 Task: Add Dates with Start Date as Jun 01 2023 and Due Date as Jun 30 2023 to Card Card0023 in Board Board0021 in Workspace Development in Trello
Action: Mouse moved to (325, 363)
Screenshot: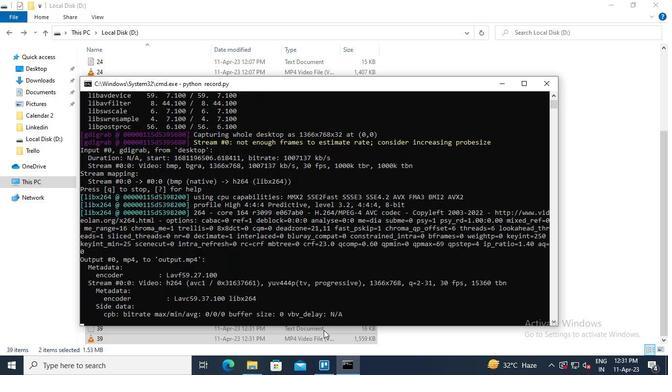 
Action: Mouse pressed left at (325, 363)
Screenshot: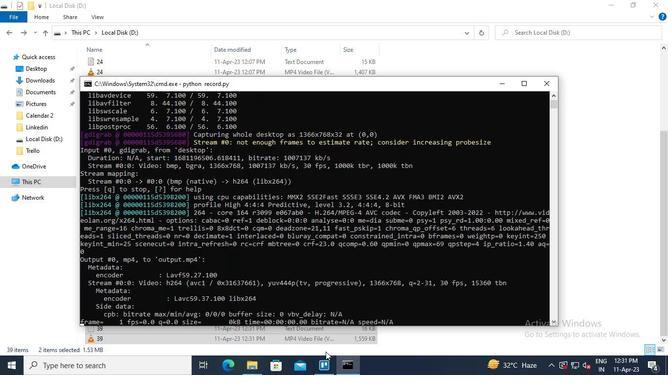 
Action: Mouse moved to (161, 264)
Screenshot: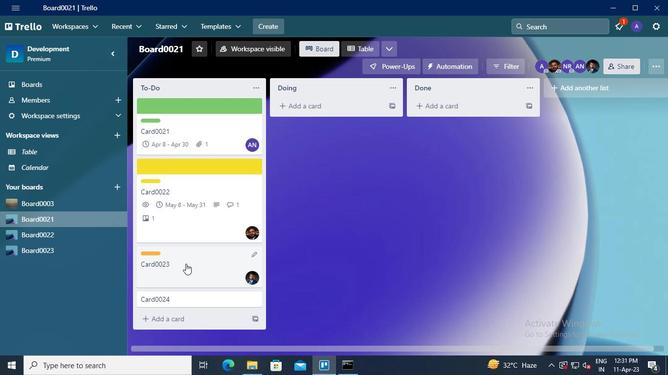 
Action: Mouse pressed left at (161, 264)
Screenshot: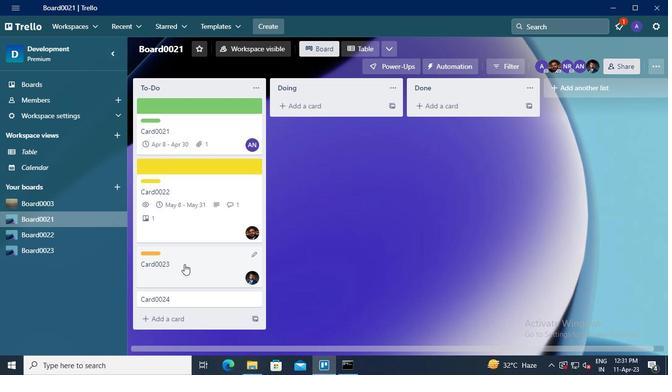 
Action: Mouse moved to (449, 183)
Screenshot: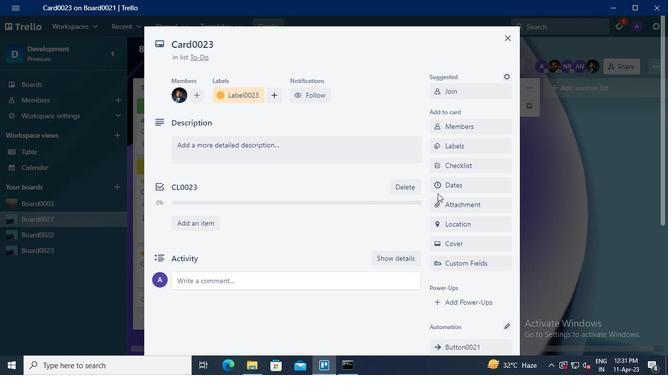 
Action: Mouse pressed left at (449, 183)
Screenshot: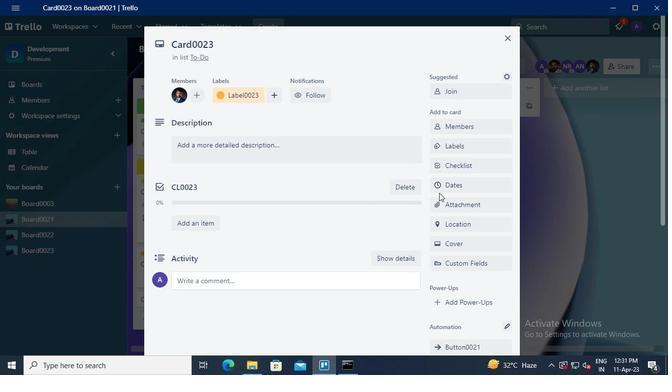 
Action: Mouse moved to (440, 226)
Screenshot: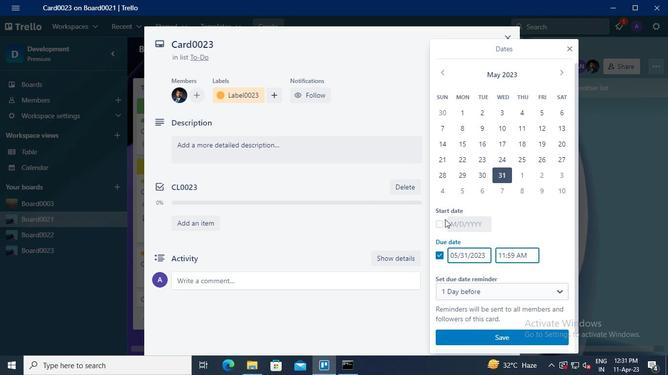 
Action: Mouse pressed left at (440, 226)
Screenshot: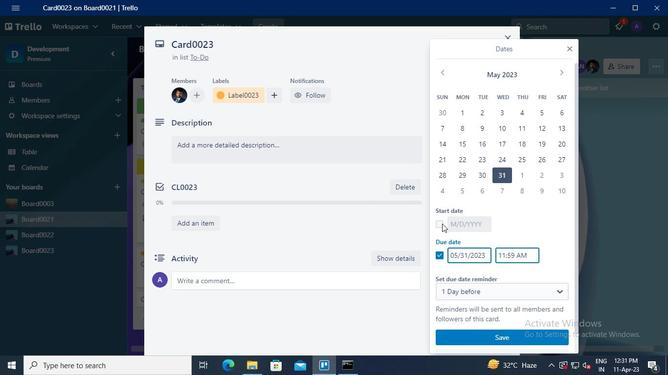 
Action: Mouse moved to (562, 73)
Screenshot: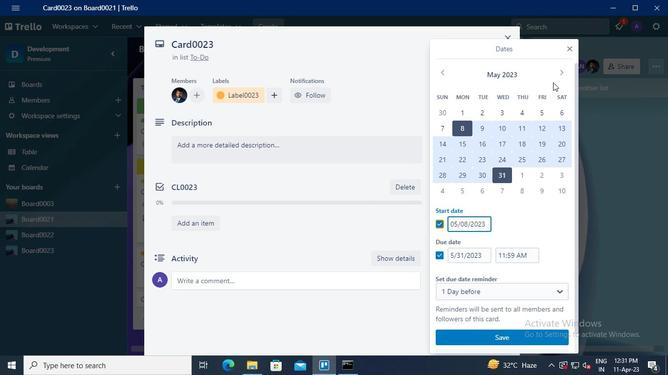 
Action: Mouse pressed left at (562, 73)
Screenshot: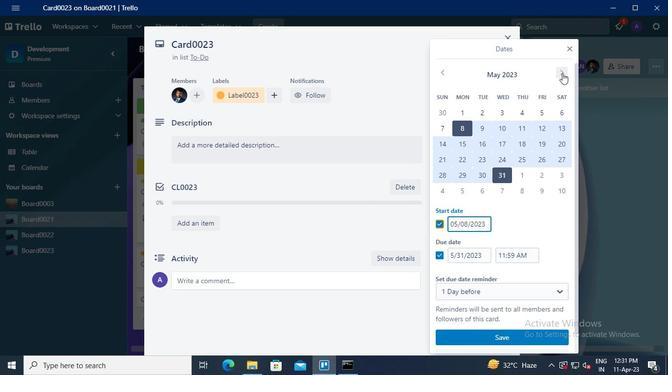 
Action: Mouse moved to (524, 112)
Screenshot: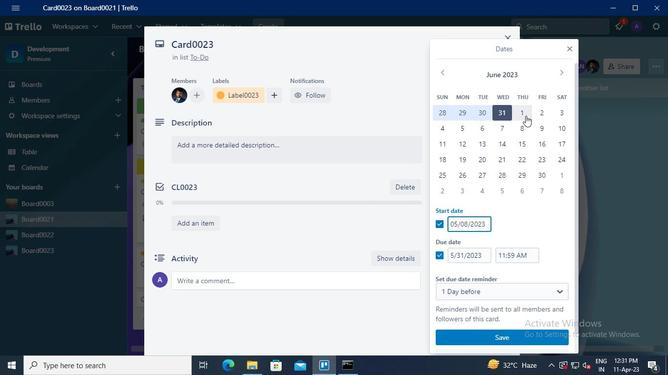 
Action: Mouse pressed left at (524, 112)
Screenshot: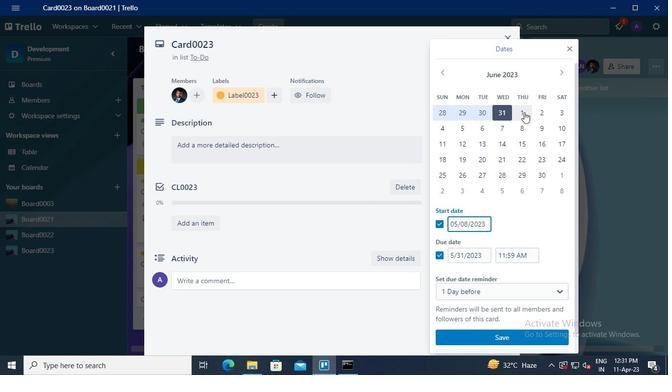 
Action: Mouse moved to (541, 174)
Screenshot: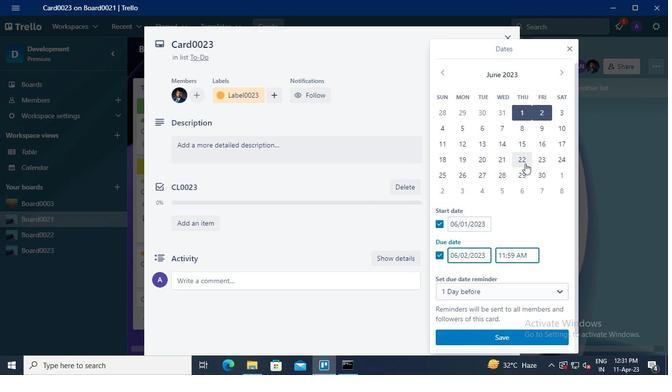 
Action: Mouse pressed left at (541, 174)
Screenshot: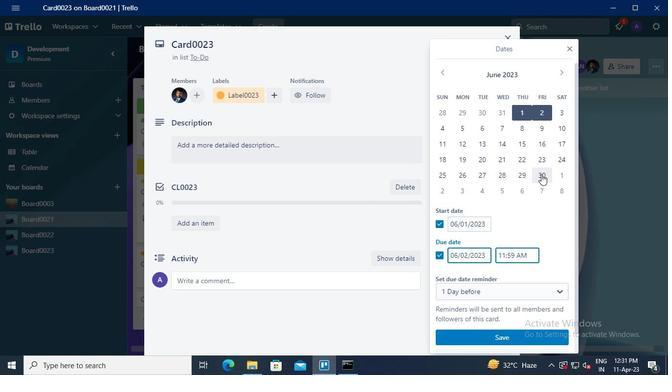 
Action: Mouse moved to (520, 332)
Screenshot: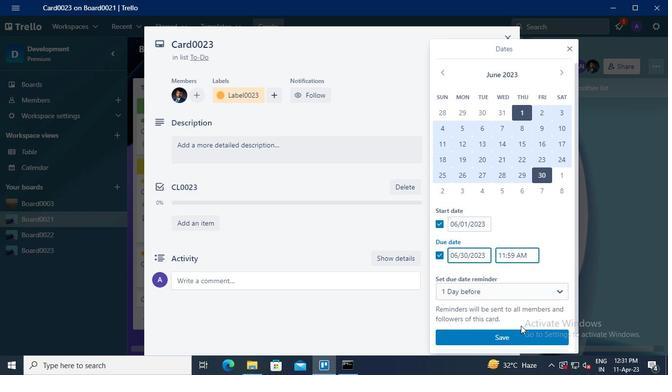 
Action: Mouse pressed left at (520, 332)
Screenshot: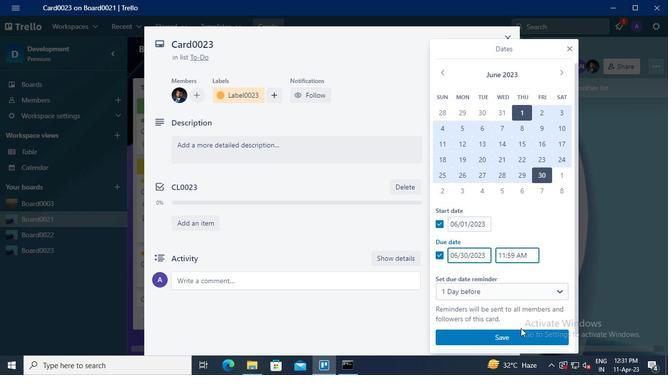 
Action: Mouse moved to (352, 370)
Screenshot: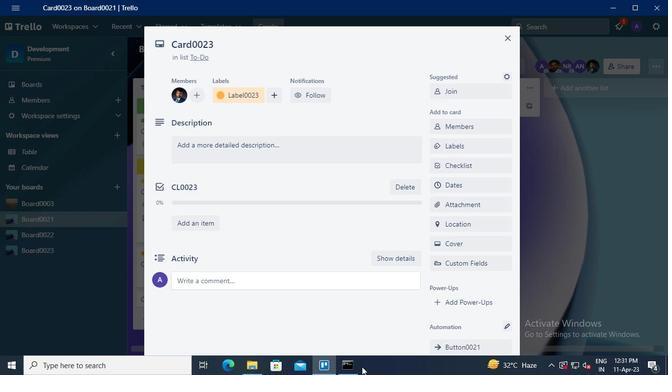 
Action: Mouse pressed left at (352, 370)
Screenshot: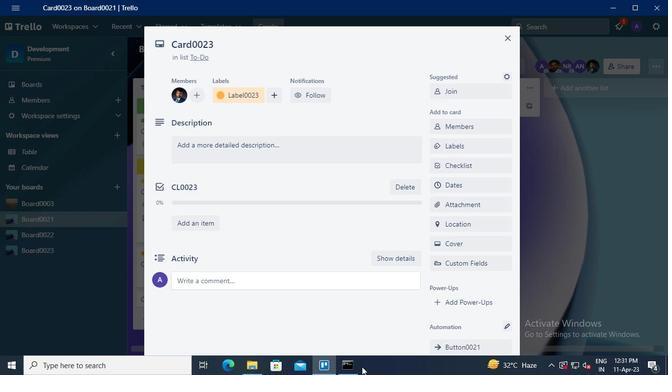 
Action: Mouse moved to (545, 79)
Screenshot: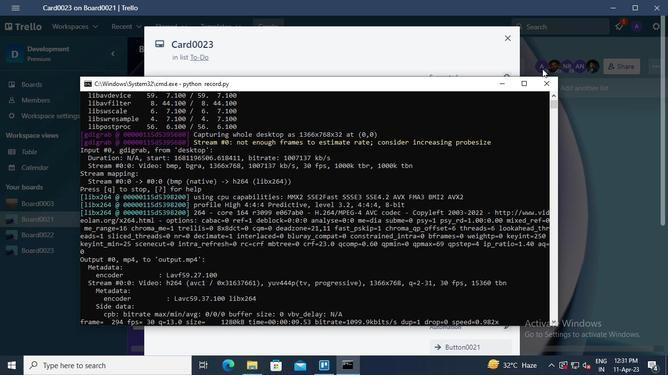 
Action: Mouse pressed left at (545, 79)
Screenshot: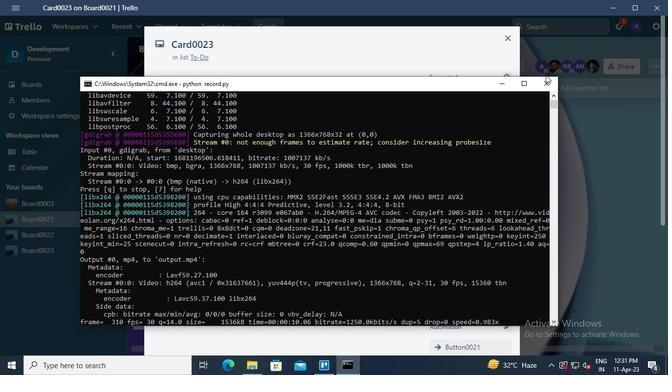 
